 Task: Add Market Corner Porcini Mushroom Mezzelune to the cart.
Action: Mouse moved to (22, 76)
Screenshot: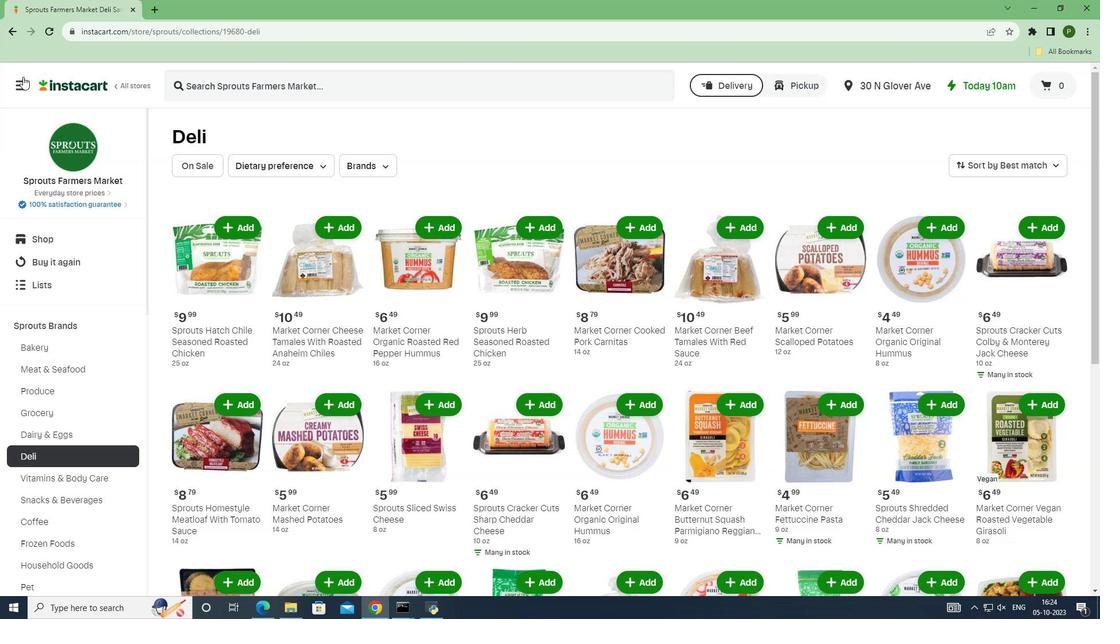 
Action: Mouse pressed left at (22, 76)
Screenshot: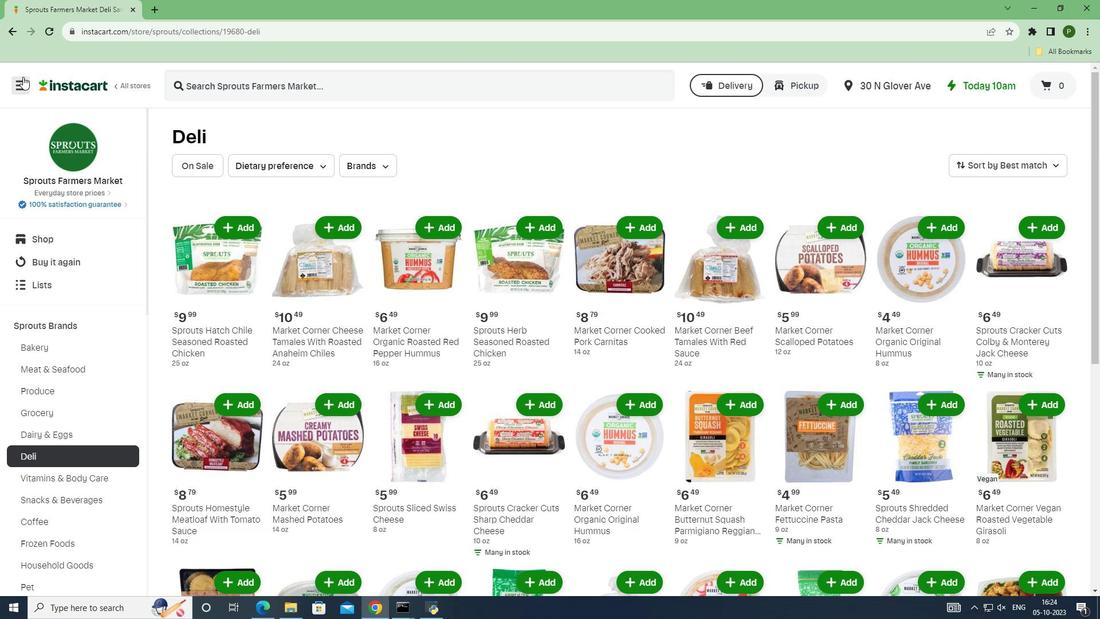 
Action: Mouse moved to (74, 293)
Screenshot: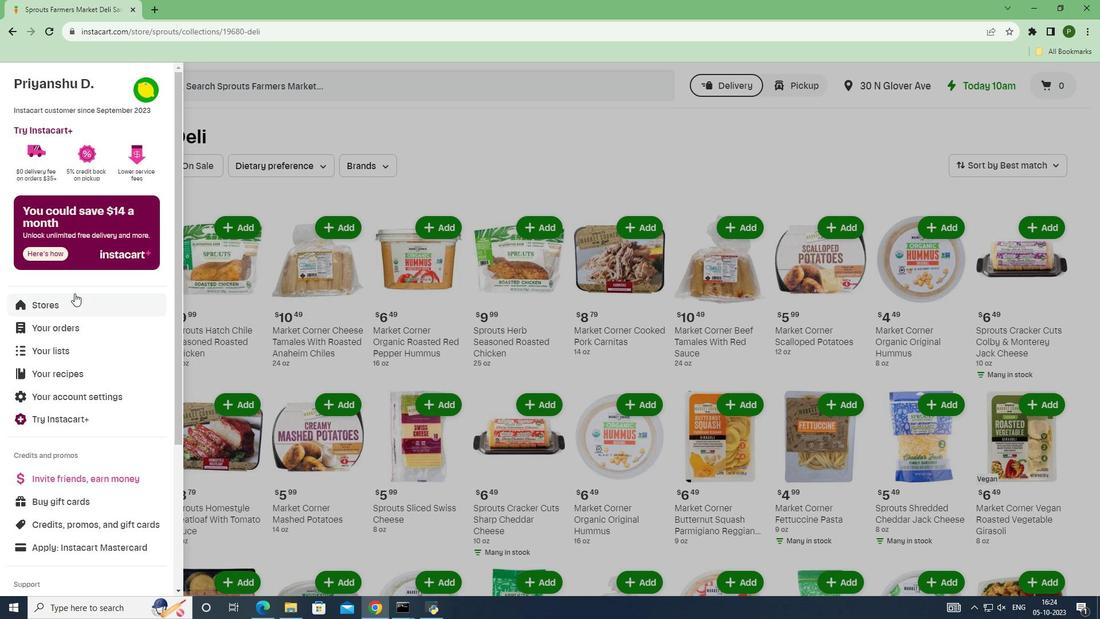 
Action: Mouse pressed left at (74, 293)
Screenshot: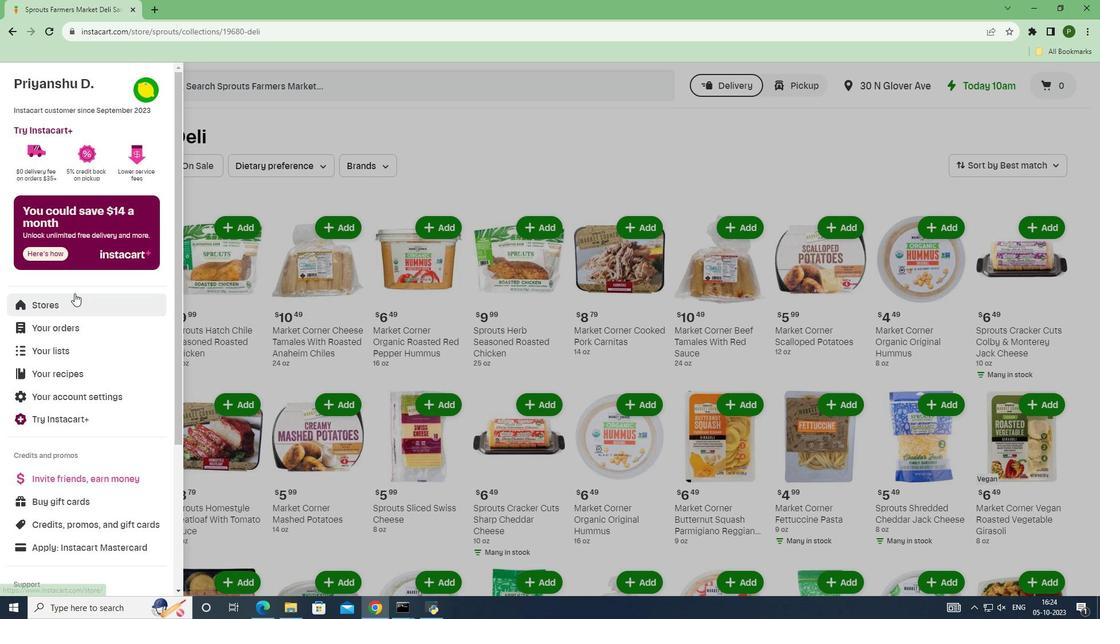 
Action: Mouse moved to (241, 138)
Screenshot: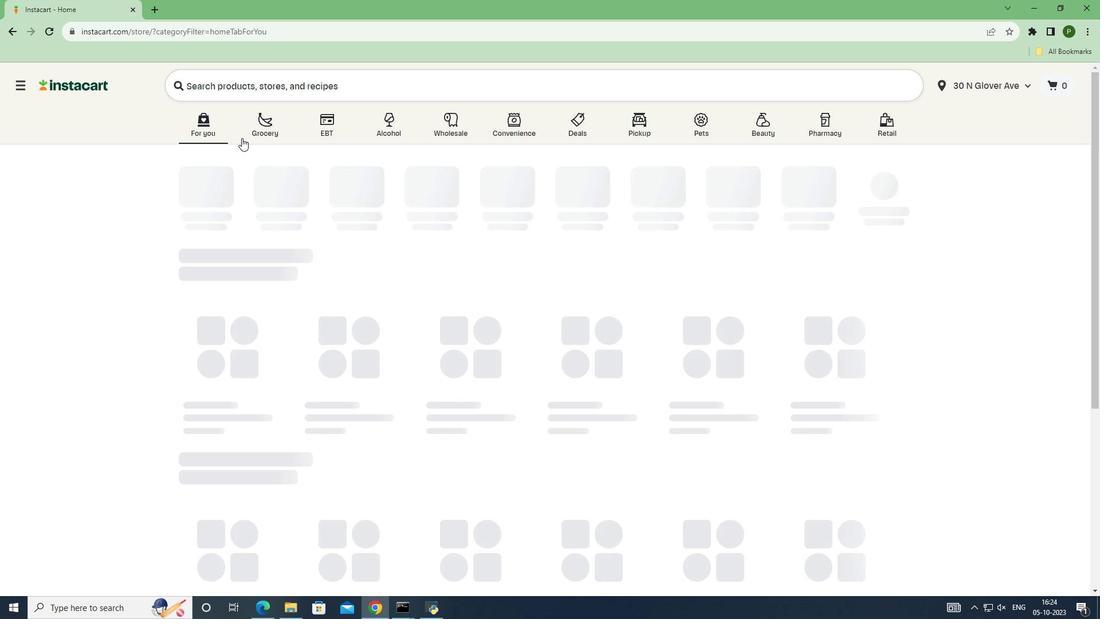 
Action: Mouse pressed left at (241, 138)
Screenshot: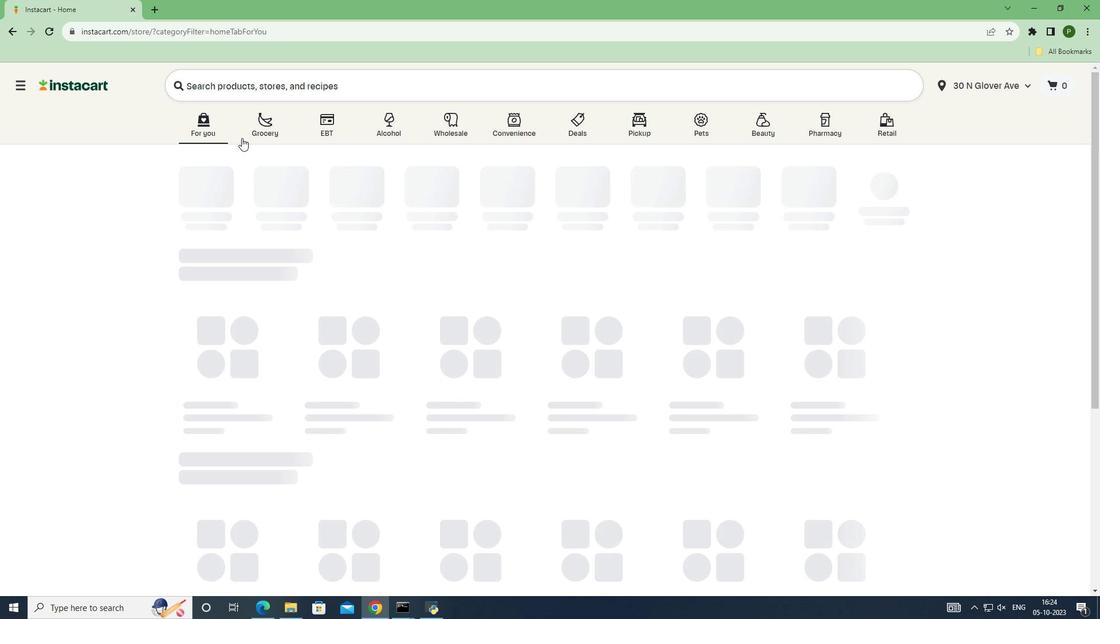 
Action: Mouse moved to (705, 260)
Screenshot: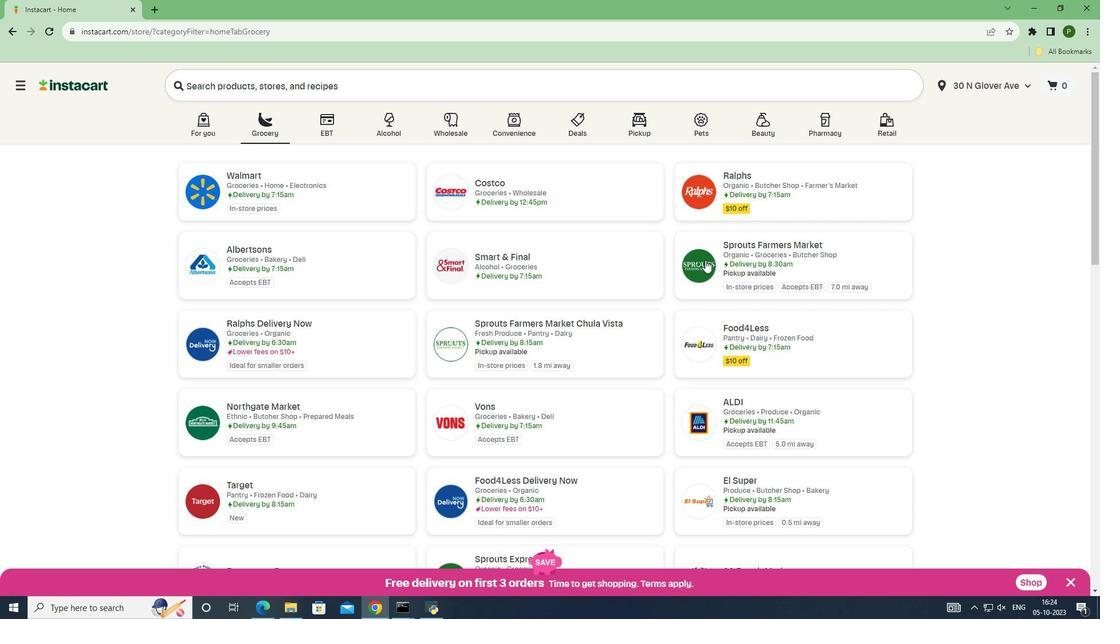 
Action: Mouse pressed left at (705, 260)
Screenshot: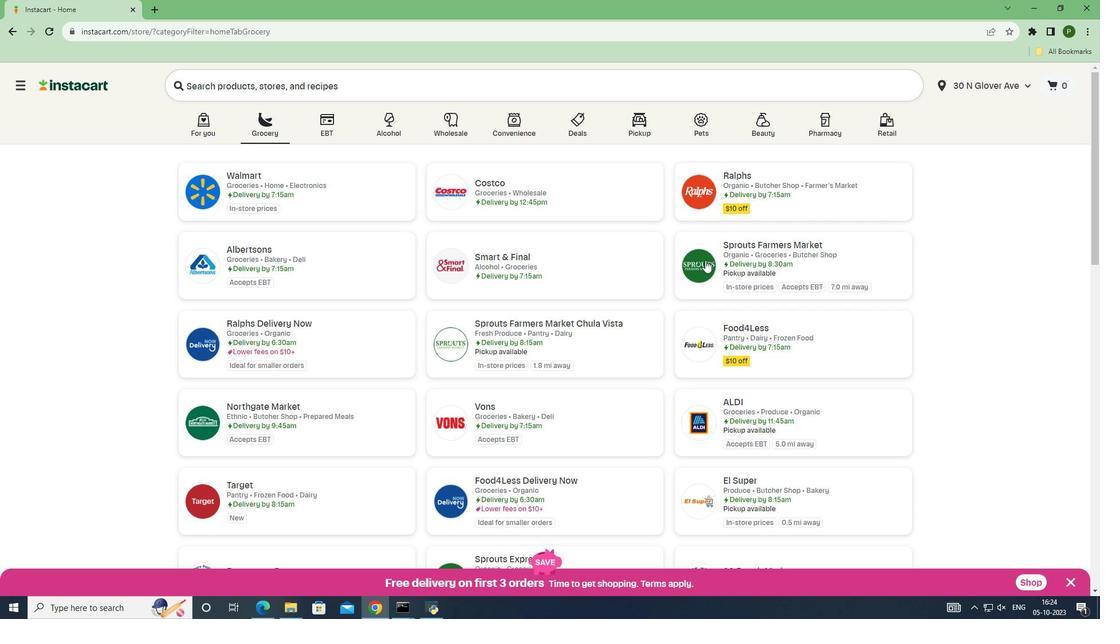 
Action: Mouse moved to (100, 325)
Screenshot: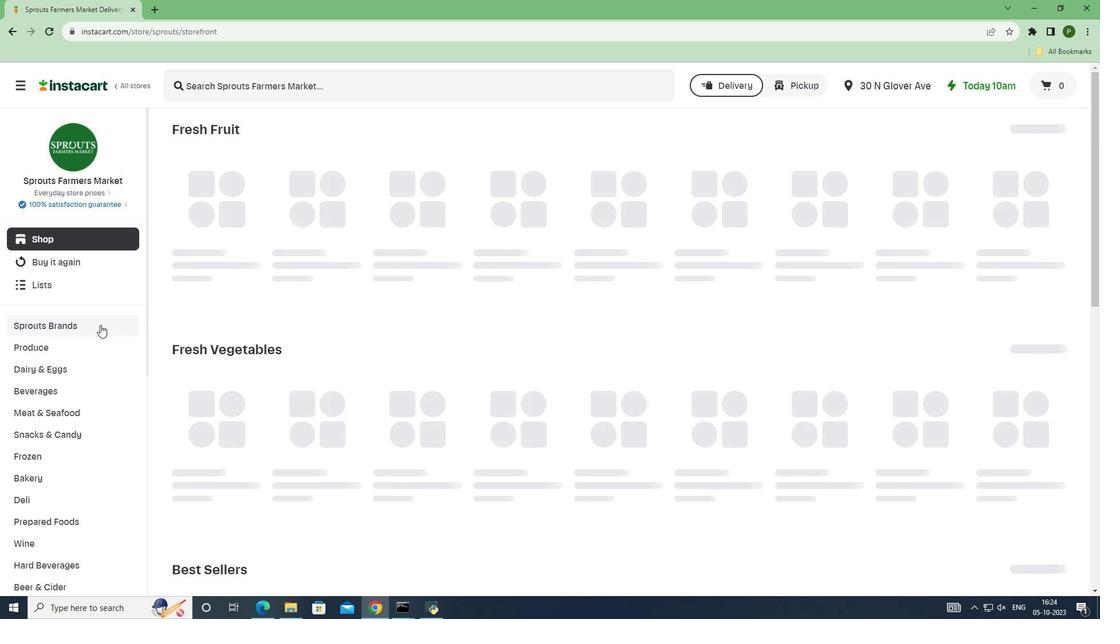 
Action: Mouse pressed left at (100, 325)
Screenshot: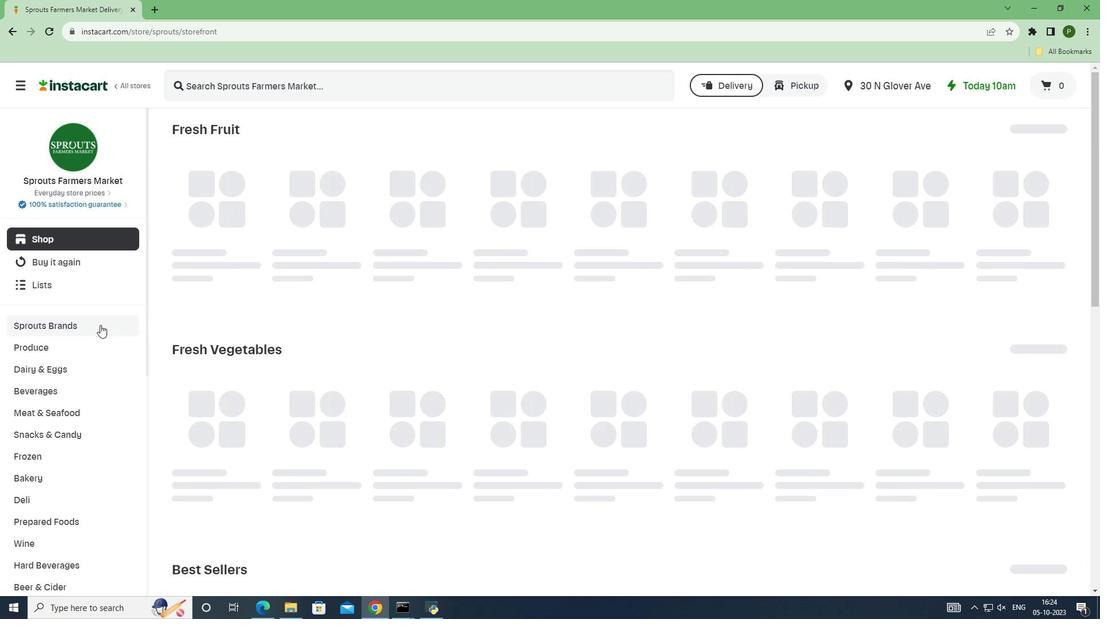 
Action: Mouse moved to (56, 459)
Screenshot: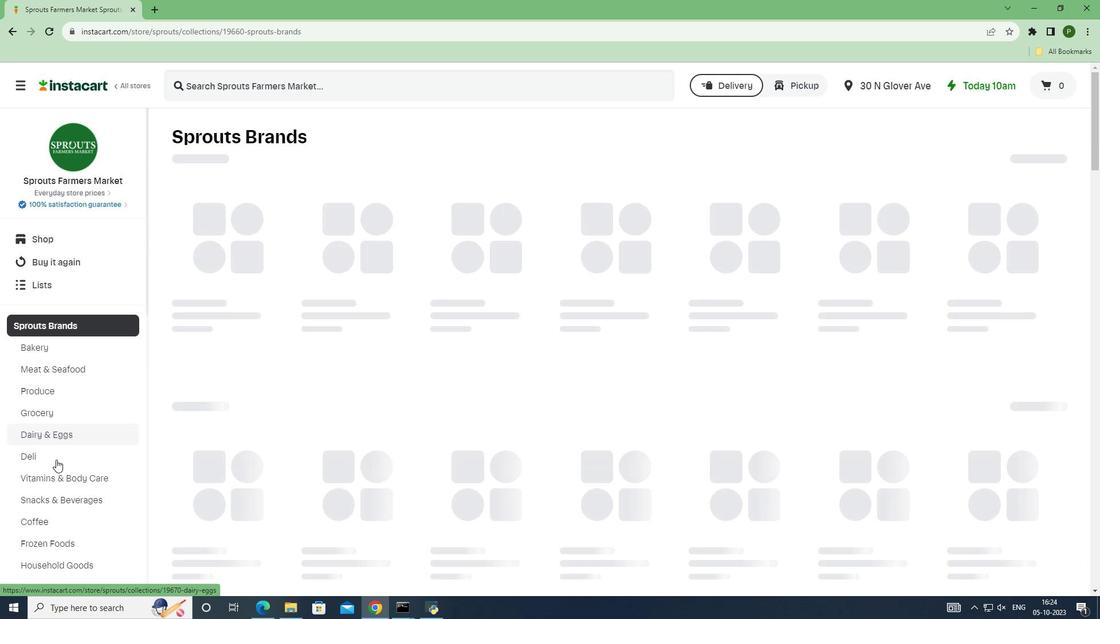 
Action: Mouse pressed left at (56, 459)
Screenshot: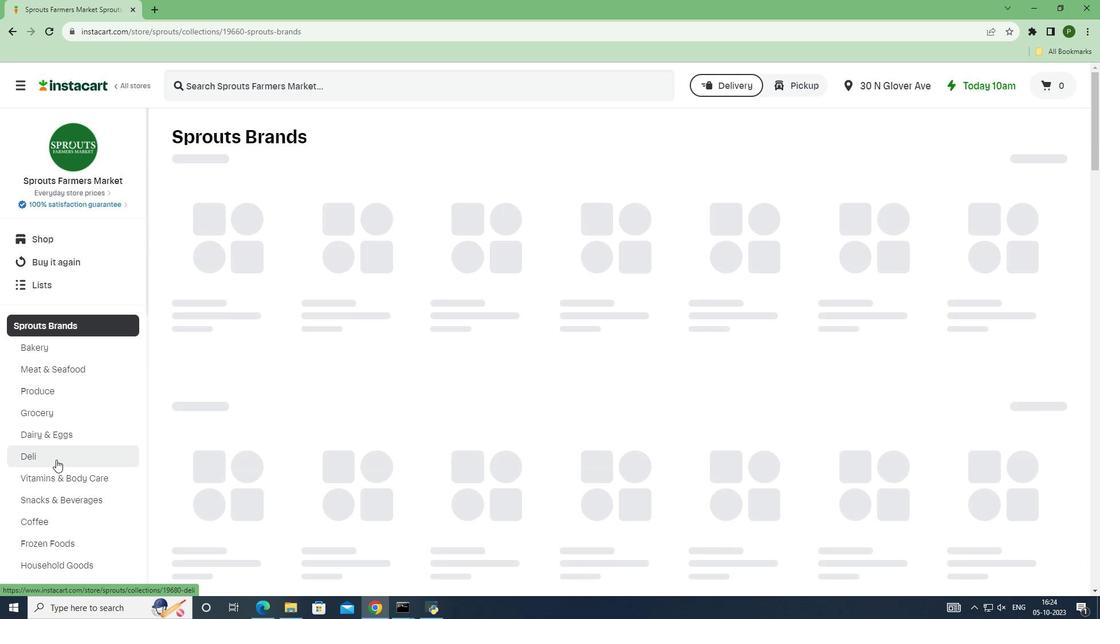 
Action: Mouse moved to (231, 87)
Screenshot: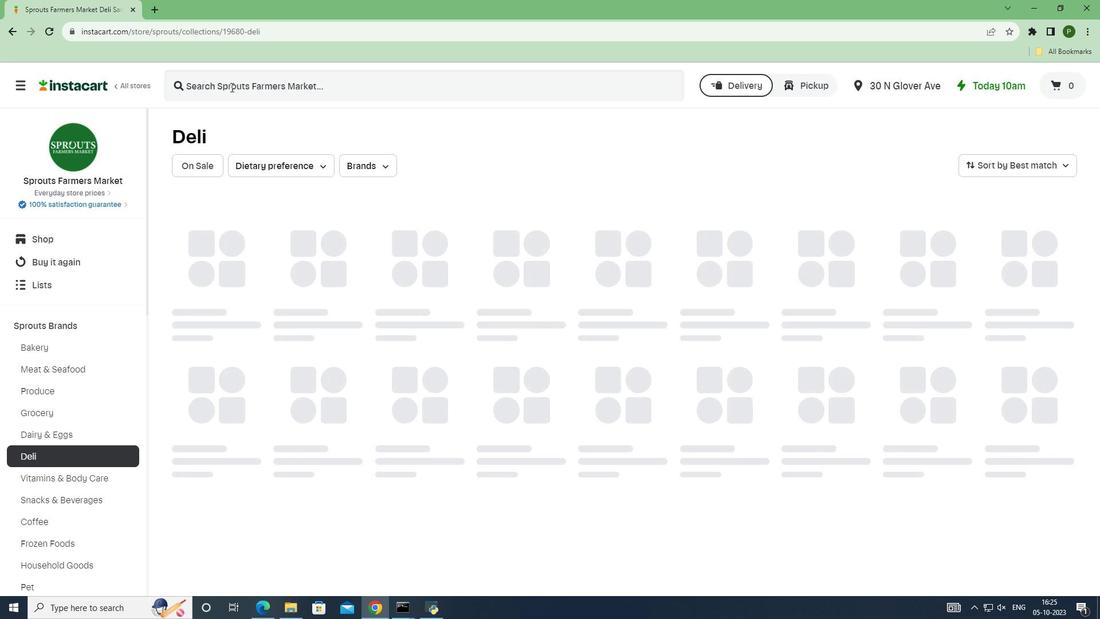 
Action: Mouse pressed left at (231, 87)
Screenshot: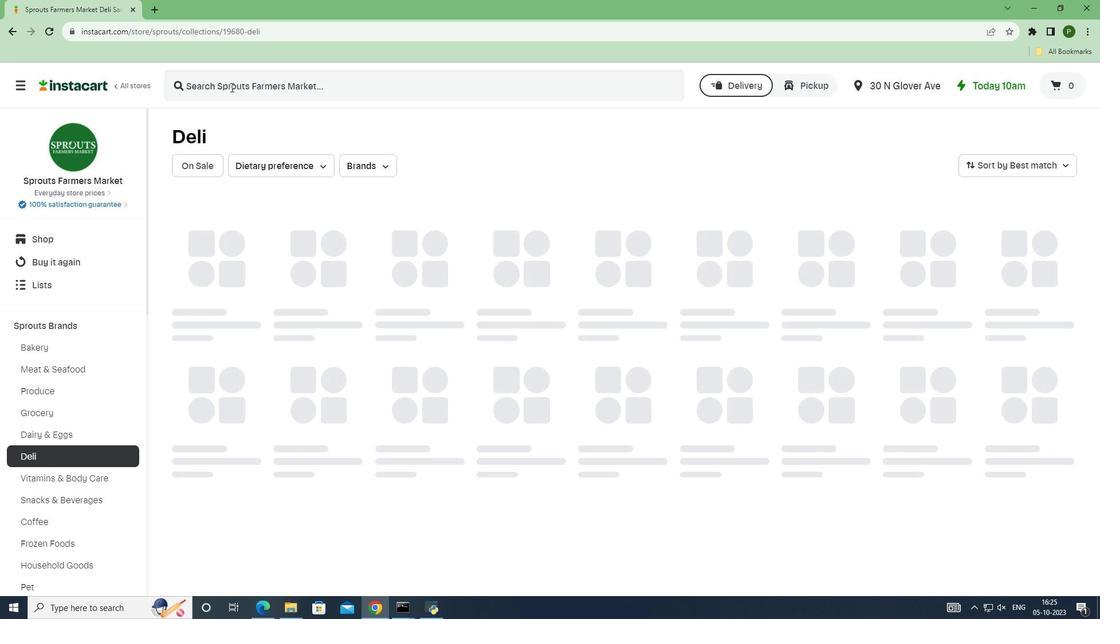 
Action: Key pressed <Key.caps_lock>M<Key.caps_lock>arket<Key.space>corner<Key.space>porcini<Key.space>mushroom<Key.space>mezzelune<Key.enter>
Screenshot: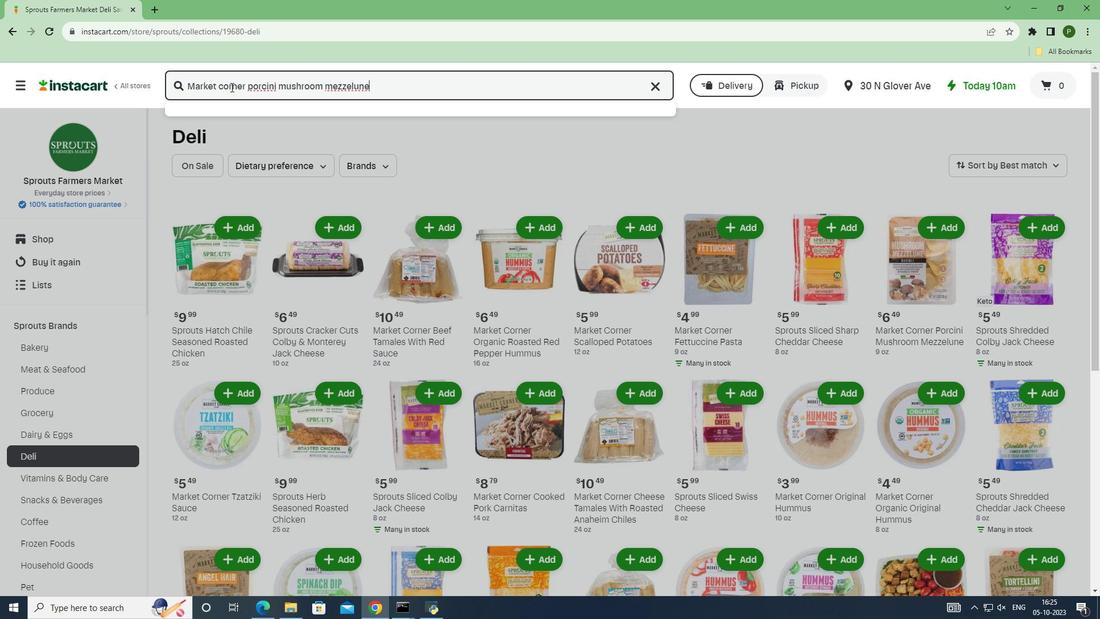 
Action: Mouse moved to (302, 222)
Screenshot: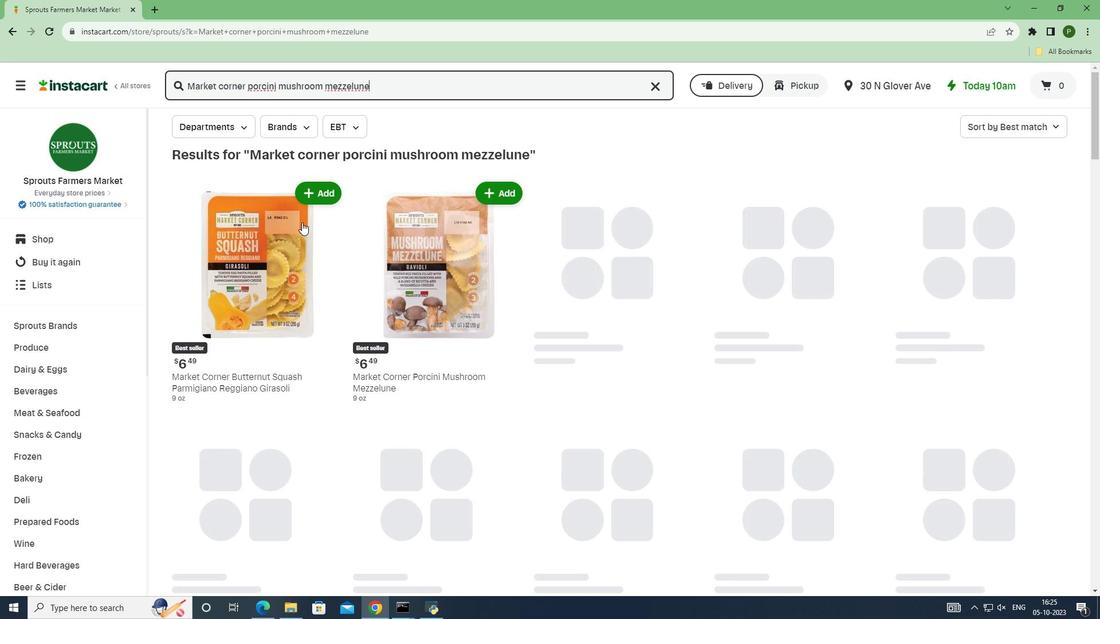
Action: Mouse scrolled (302, 221) with delta (0, 0)
Screenshot: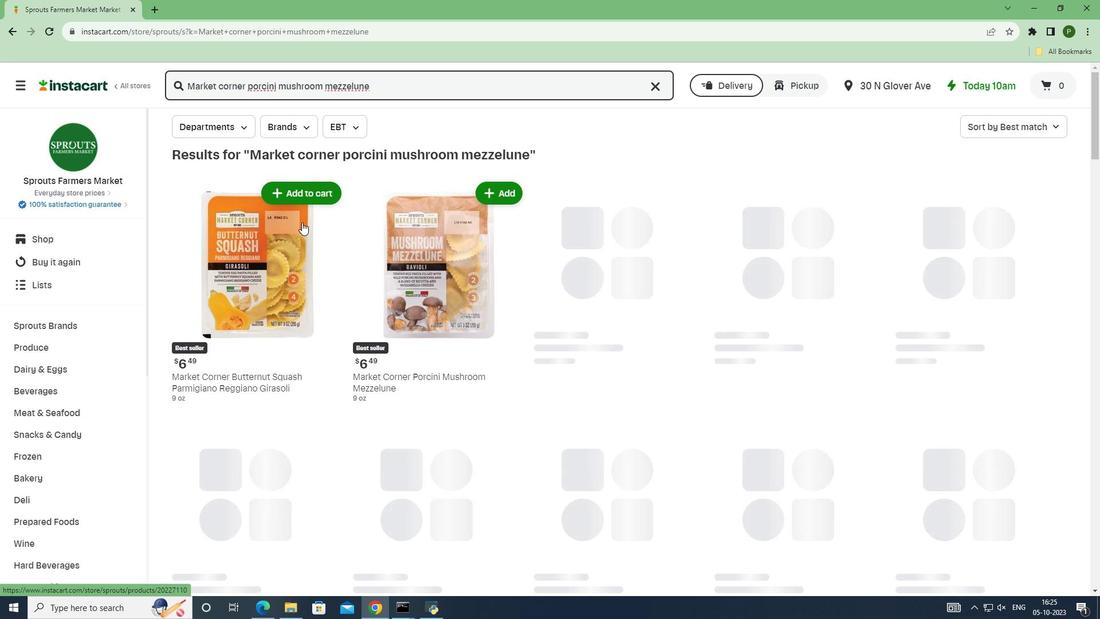 
Action: Mouse moved to (491, 142)
Screenshot: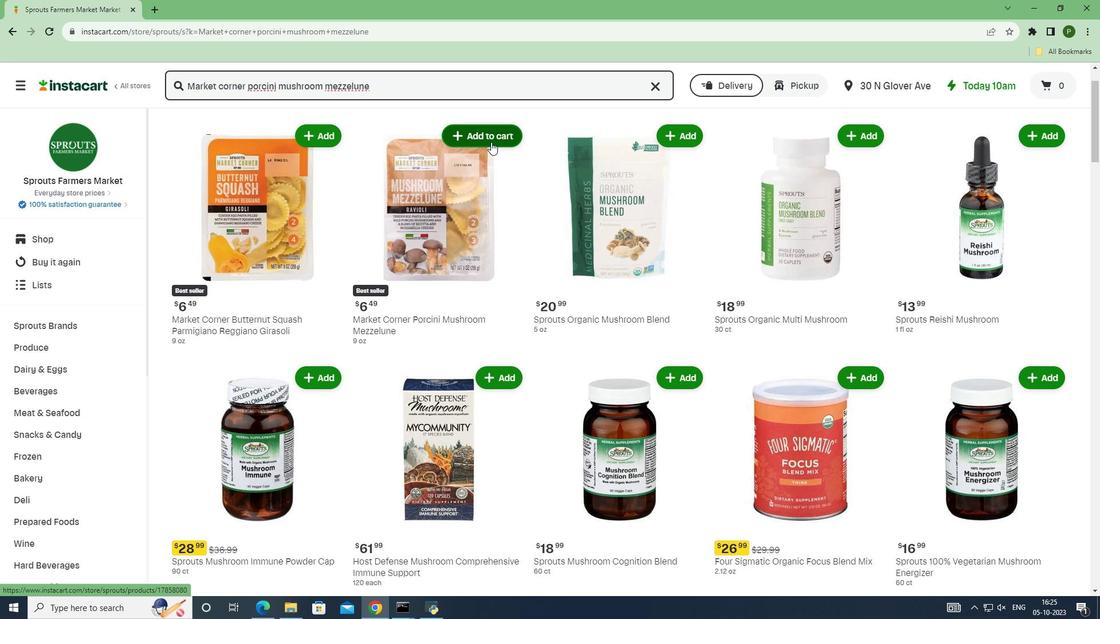 
Action: Mouse pressed left at (491, 142)
Screenshot: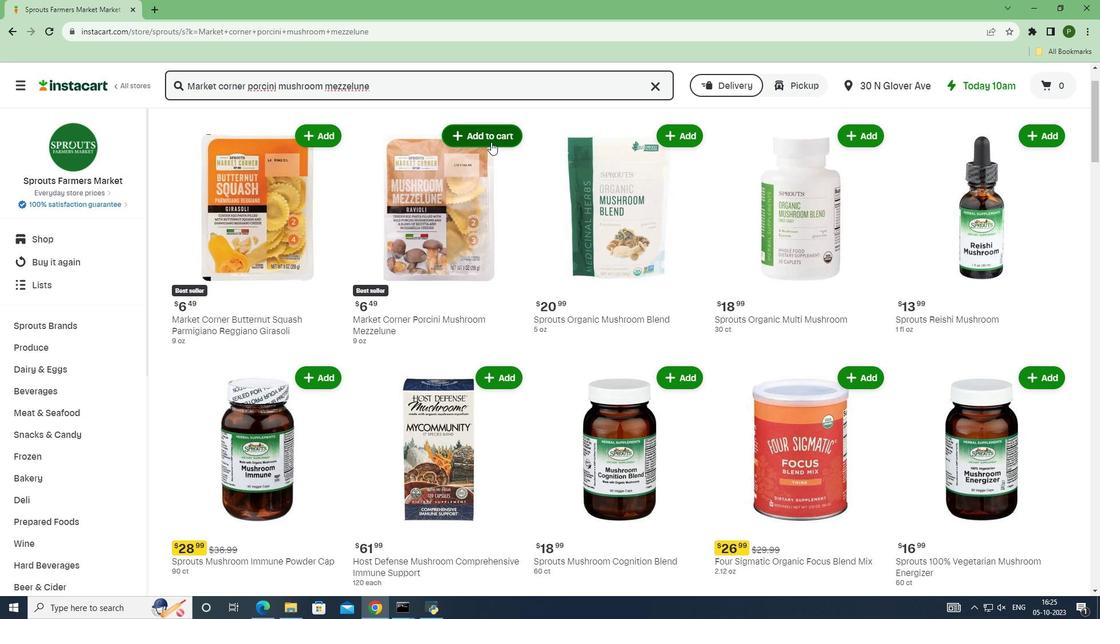 
